 Task: Configure Visual Studio Code to use a specific theme and icon set.
Action: Mouse moved to (19, 713)
Screenshot: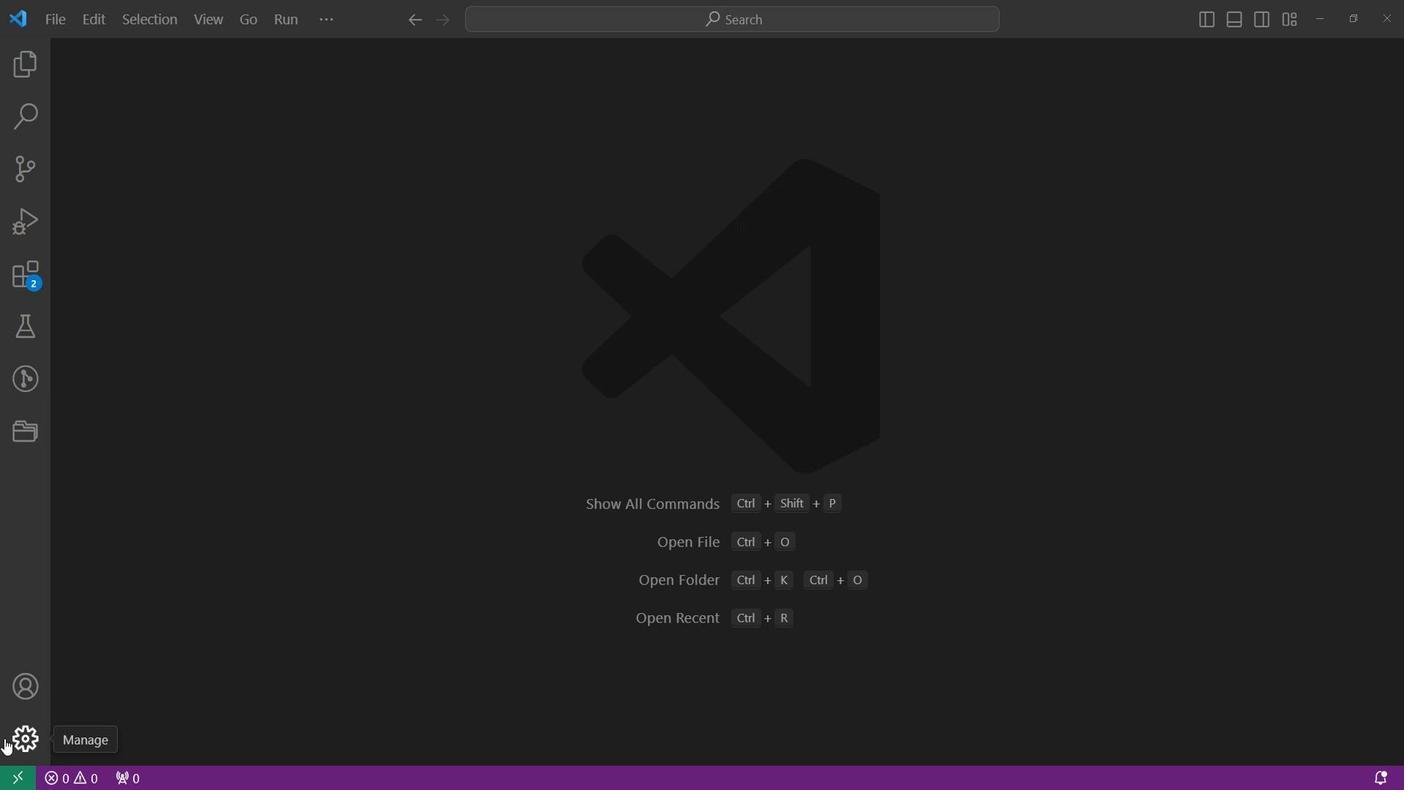 
Action: Mouse pressed left at (19, 713)
Screenshot: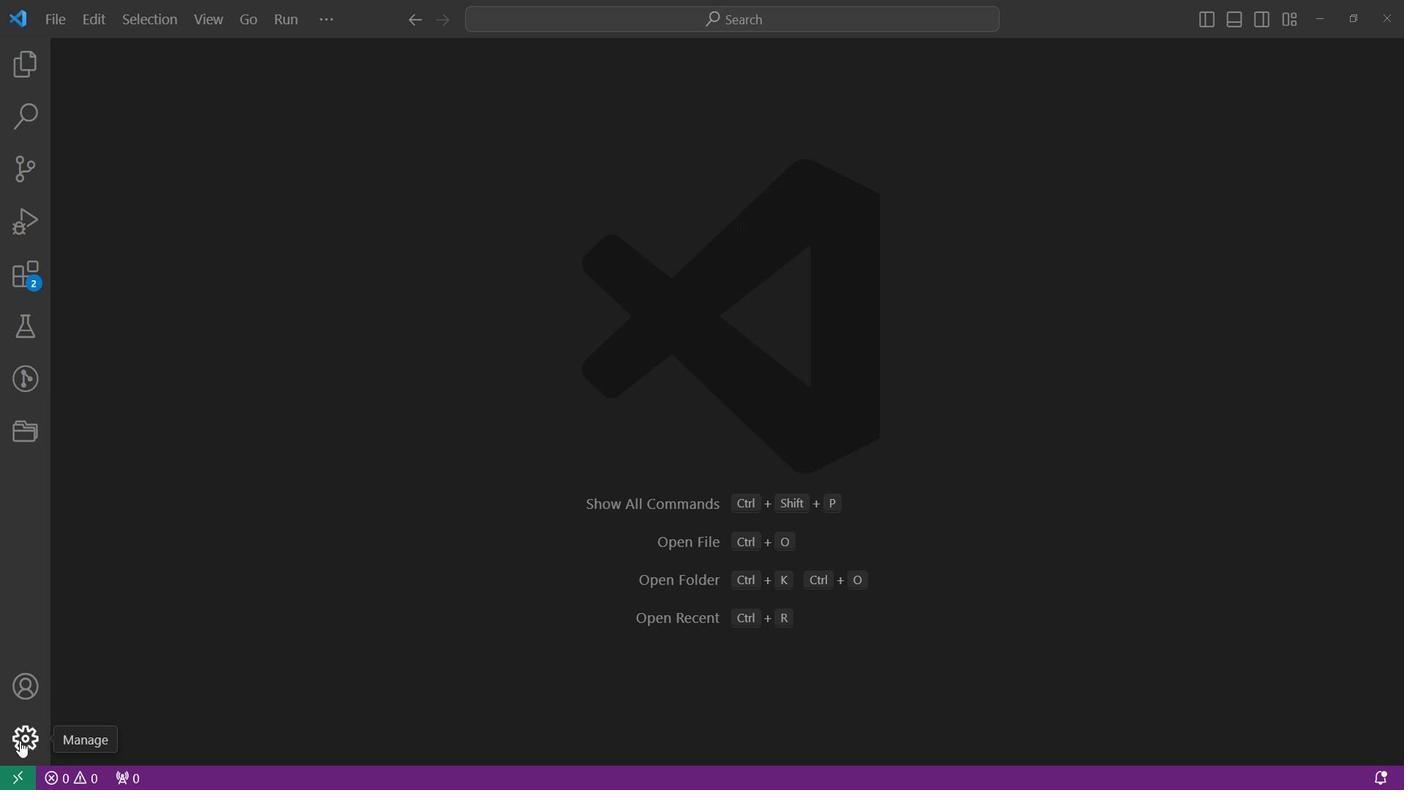 
Action: Mouse moved to (440, 640)
Screenshot: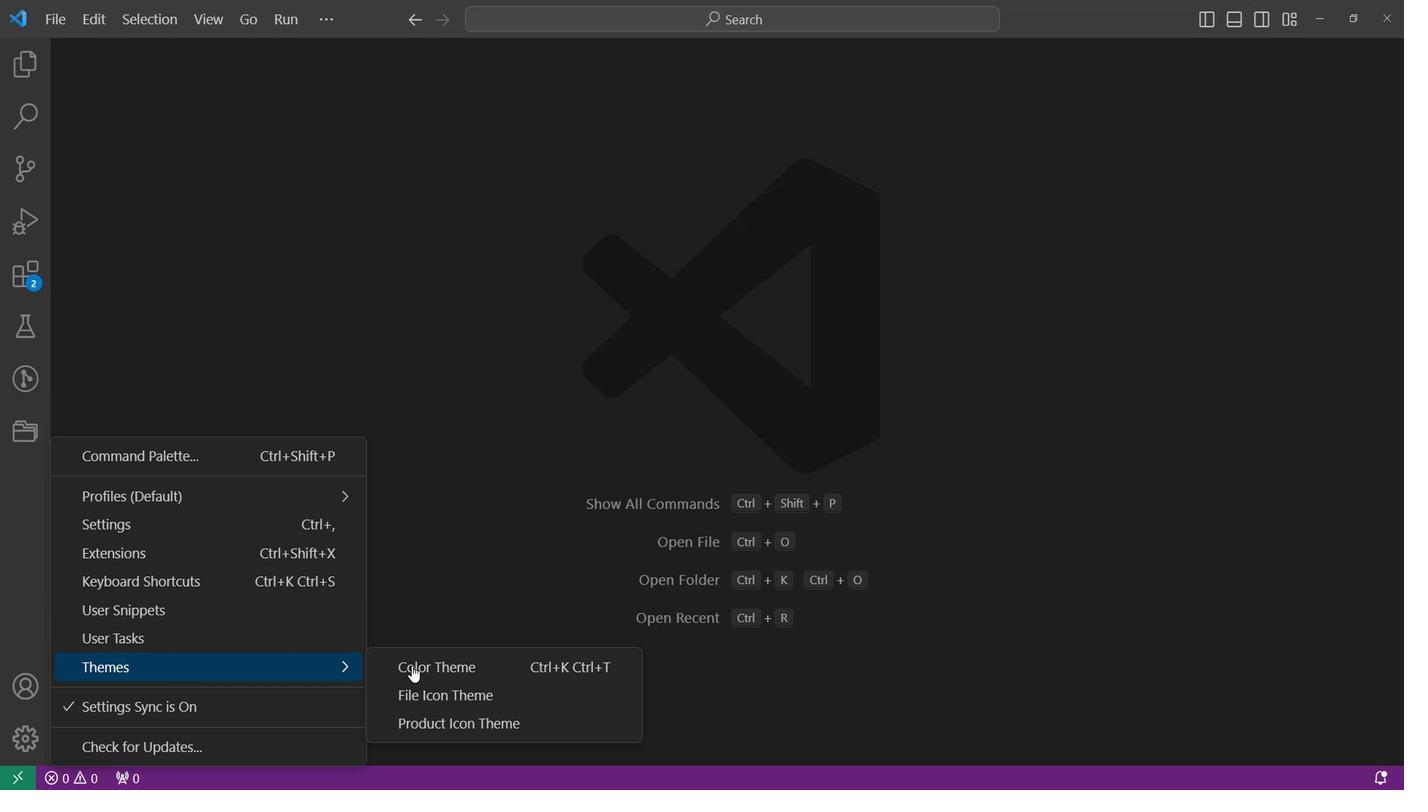 
Action: Mouse pressed left at (440, 640)
Screenshot: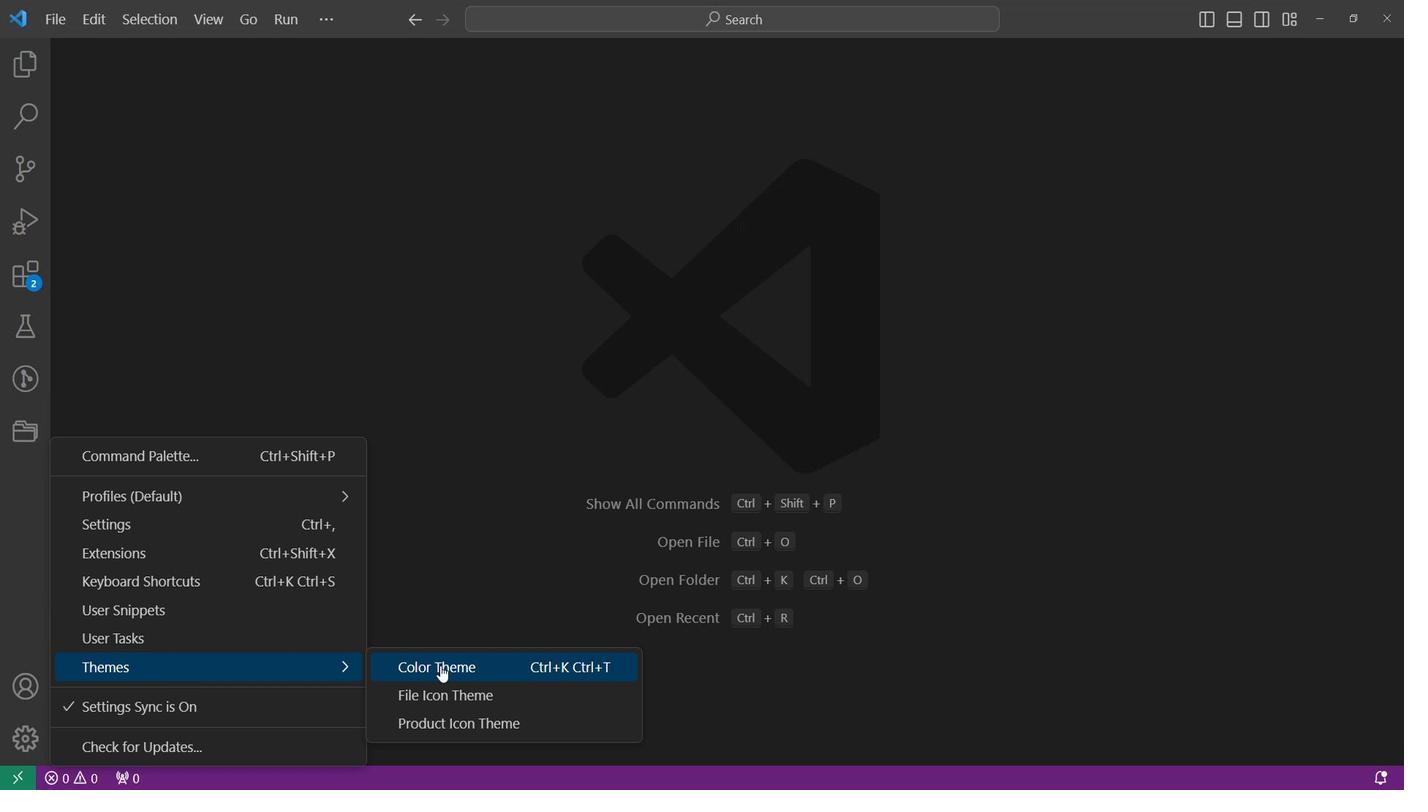 
Action: Key pressed <Key.up><Key.up><Key.up><Key.up><Key.up><Key.up><Key.up><Key.up><Key.down>
Screenshot: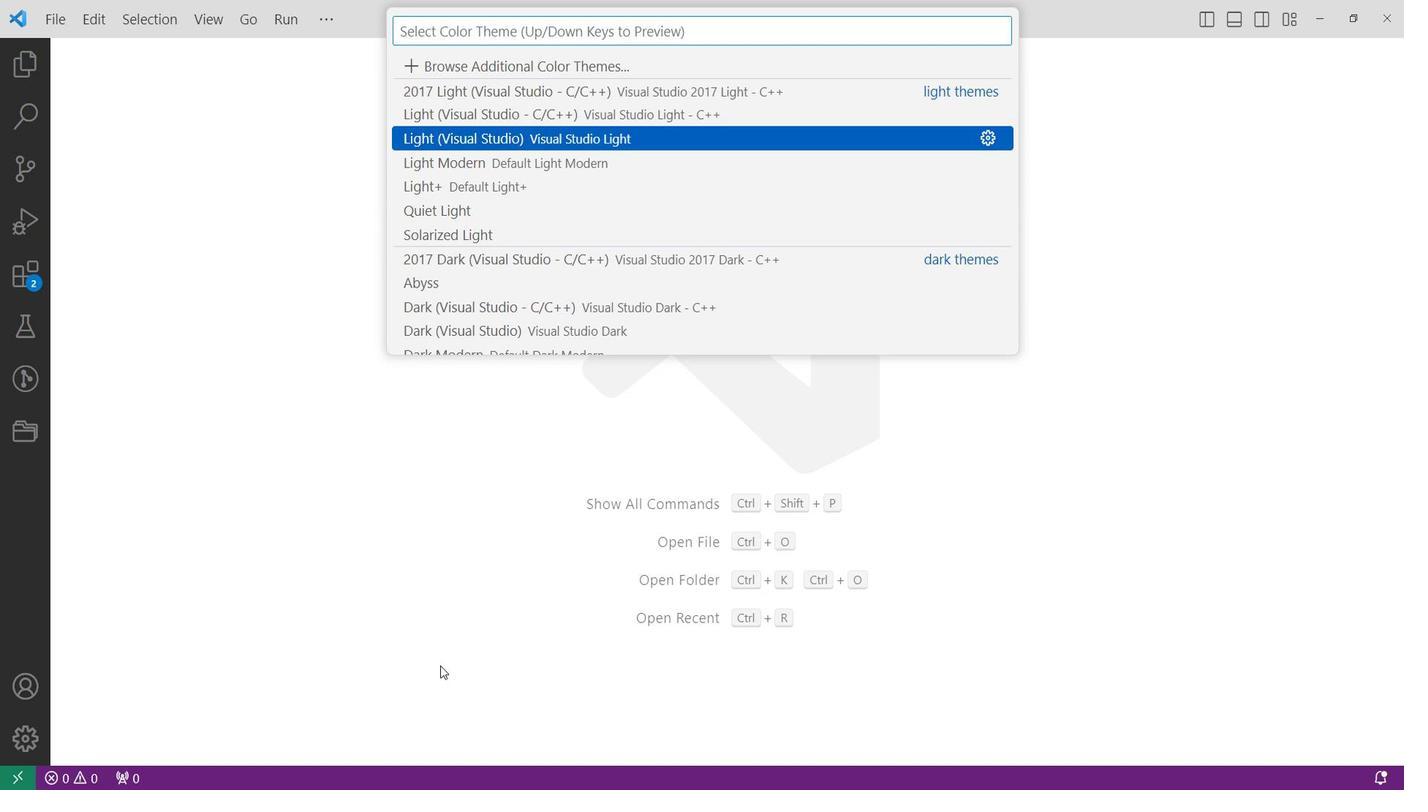
Action: Mouse moved to (605, 250)
Screenshot: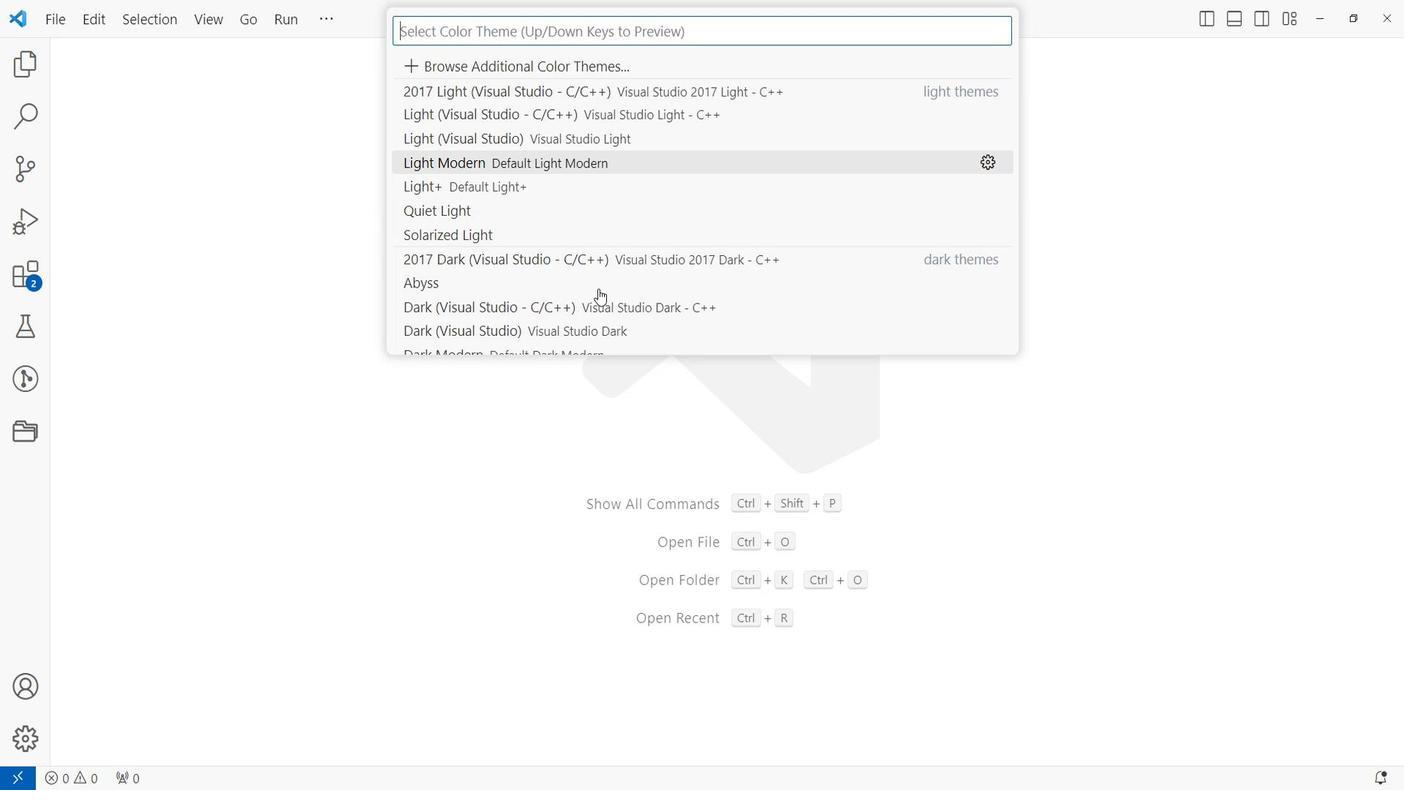 
Action: Mouse scrolled (605, 250) with delta (0, 0)
Screenshot: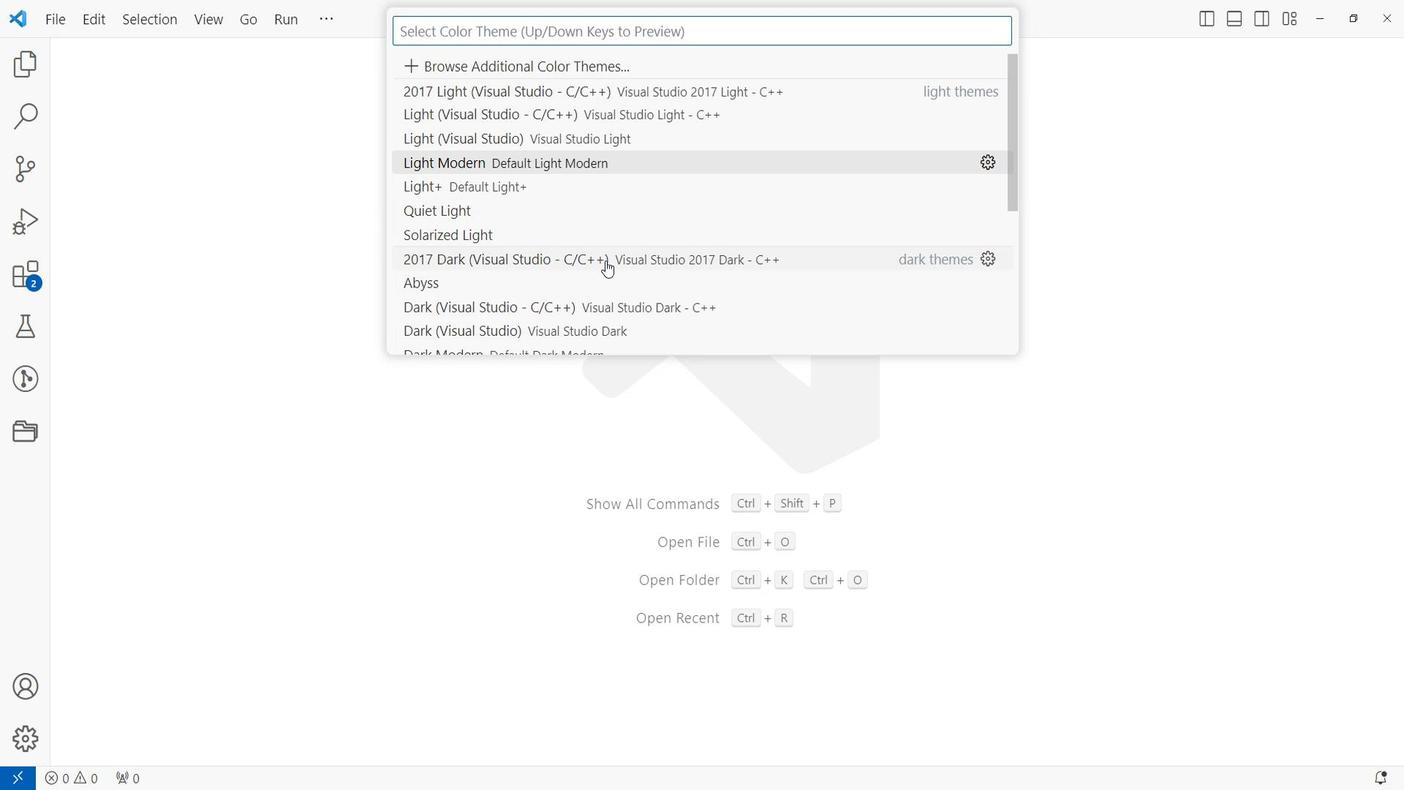 
Action: Mouse scrolled (605, 250) with delta (0, 0)
Screenshot: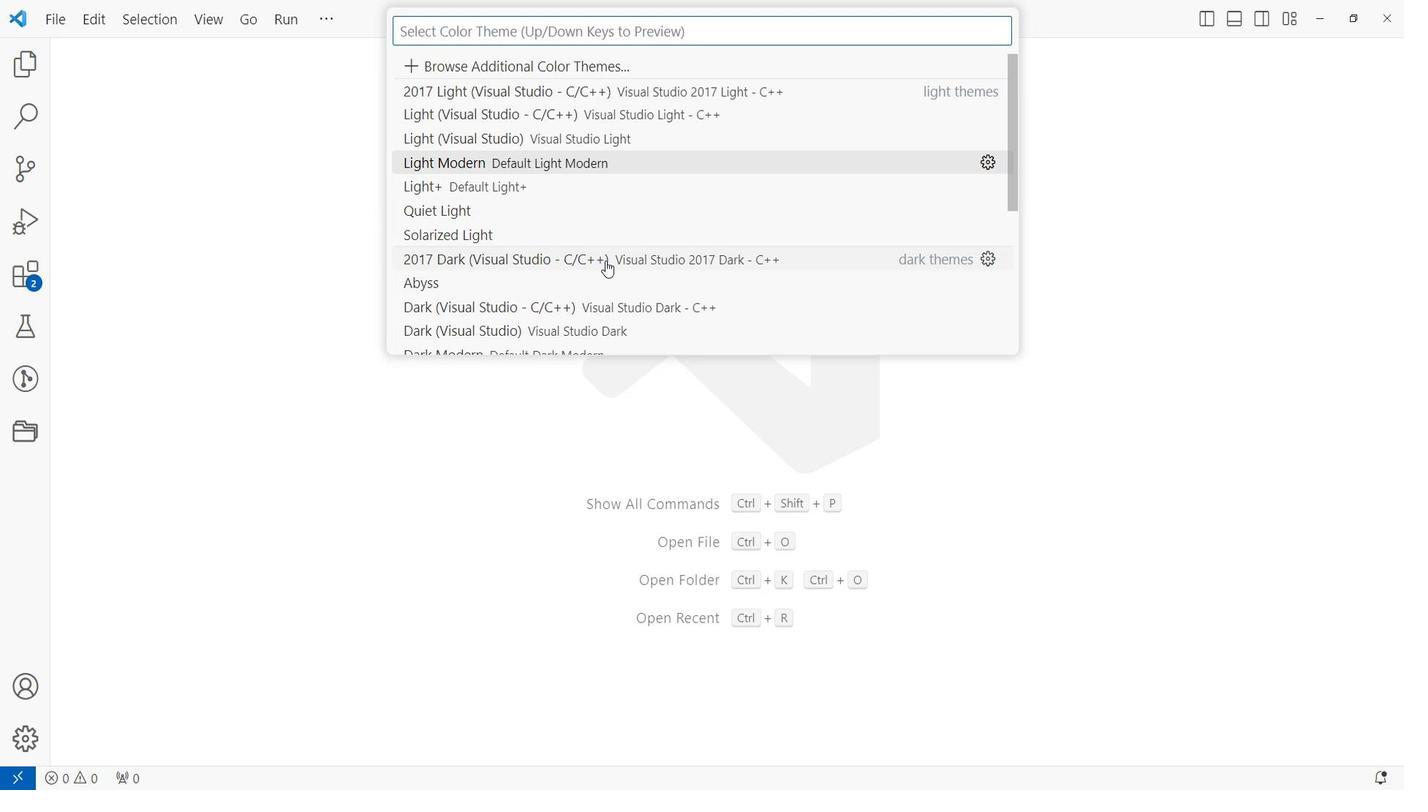 
Action: Mouse scrolled (605, 250) with delta (0, 0)
Screenshot: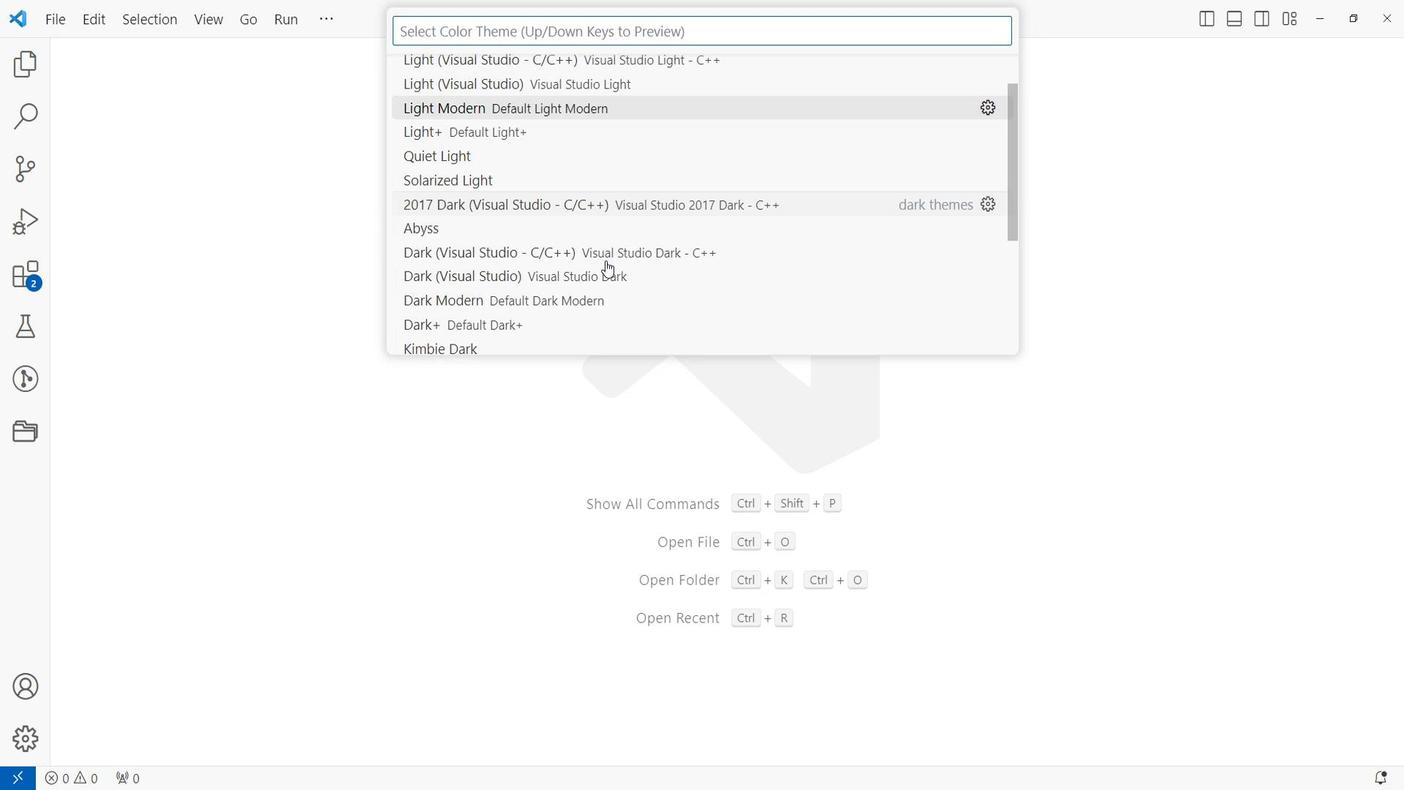
Action: Mouse moved to (506, 210)
Screenshot: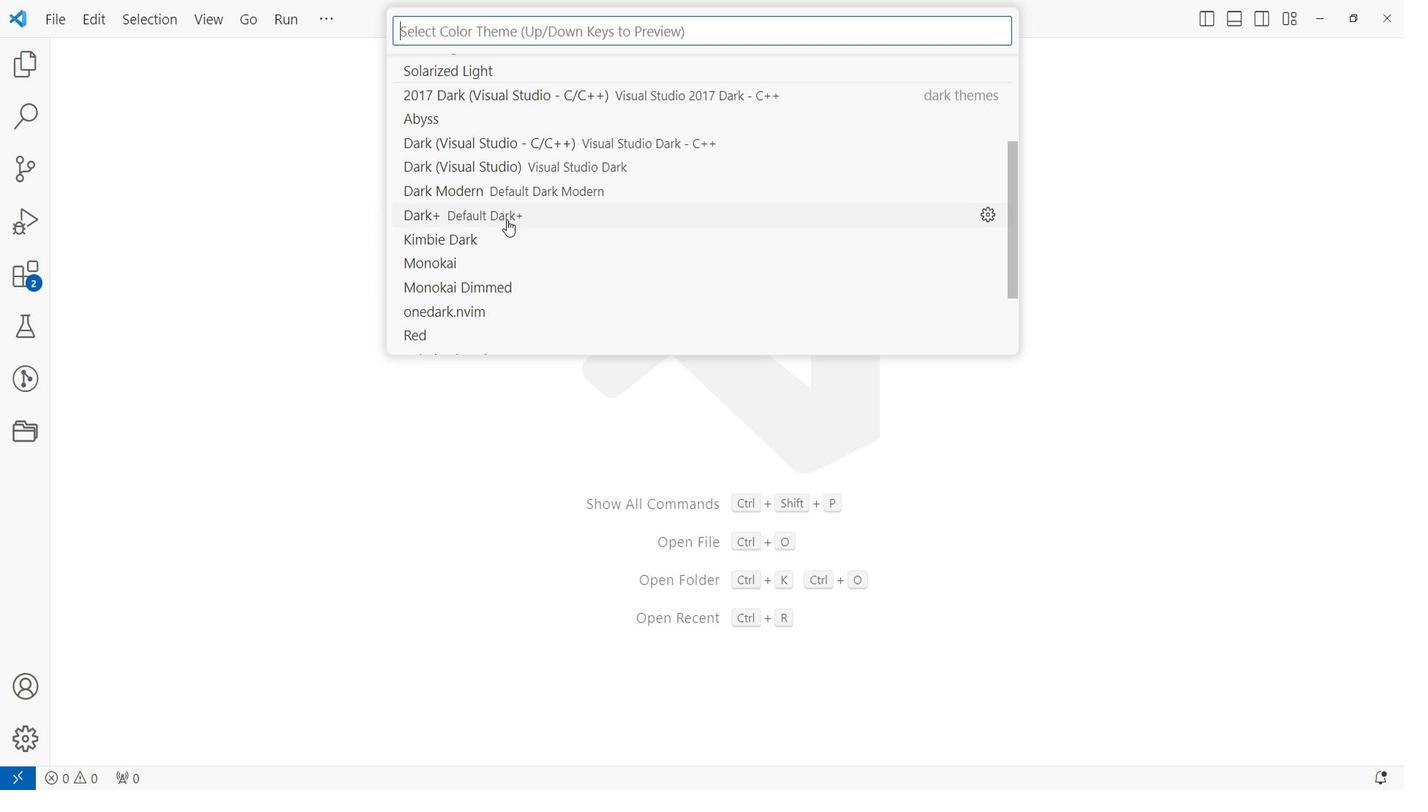 
Action: Mouse pressed left at (506, 210)
Screenshot: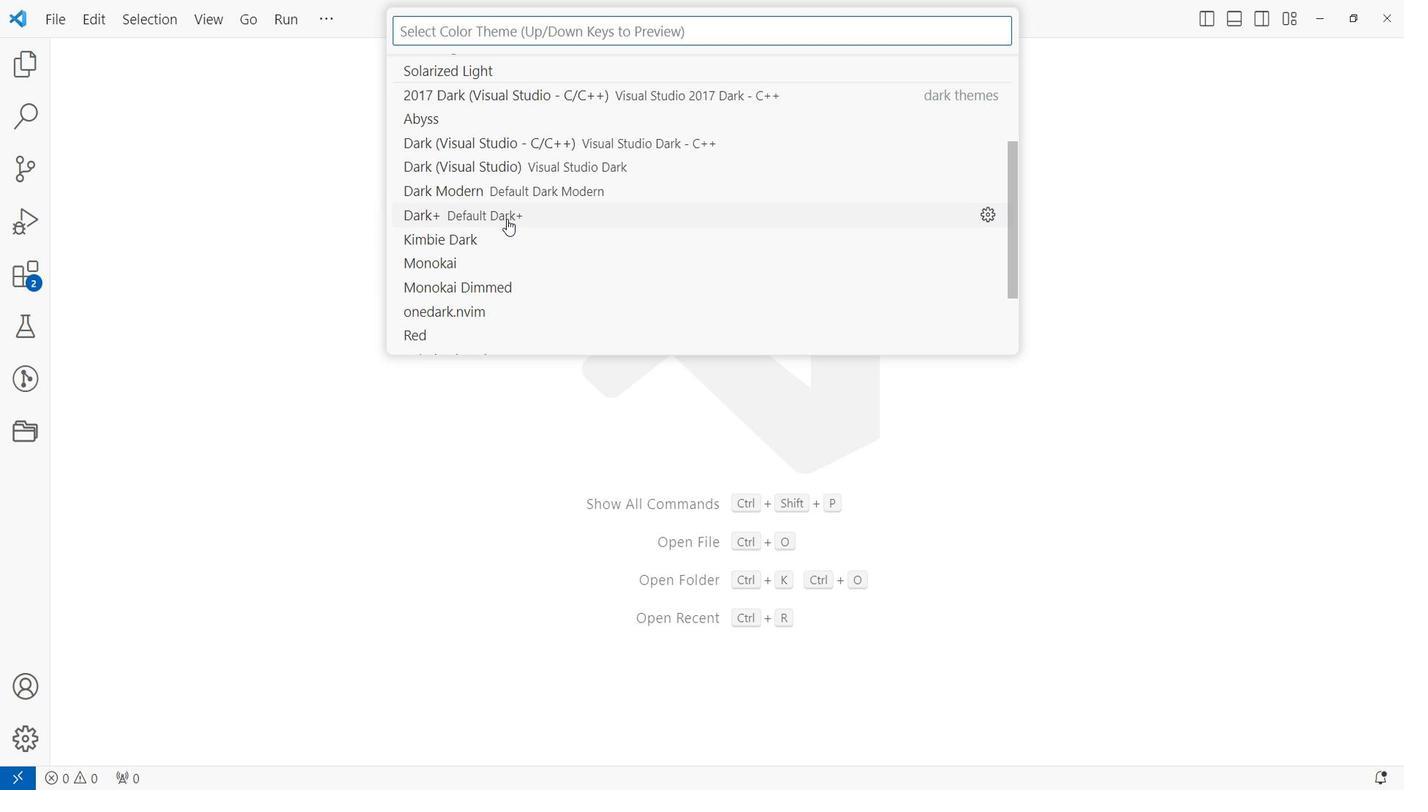 
Action: Mouse moved to (25, 711)
Screenshot: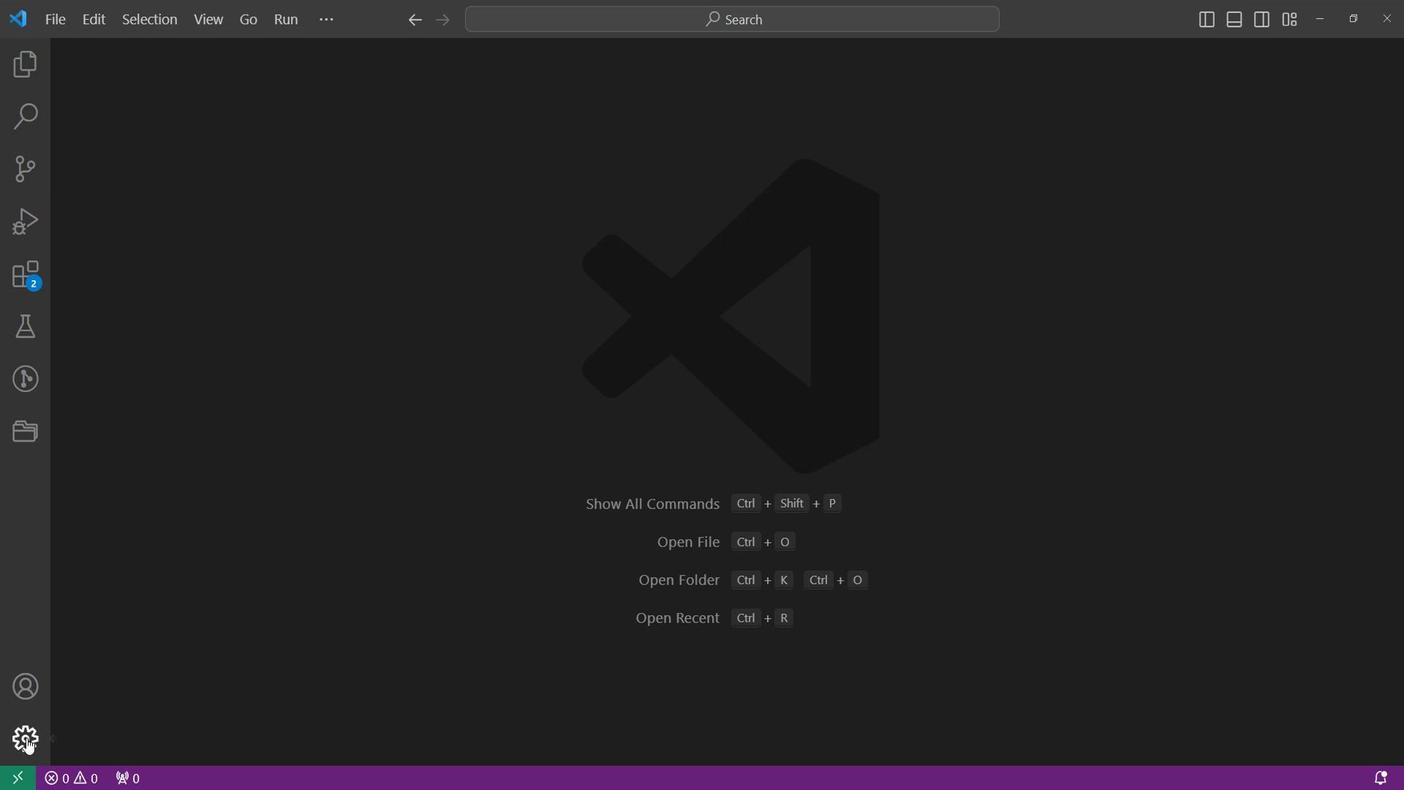 
Action: Mouse pressed left at (25, 711)
Screenshot: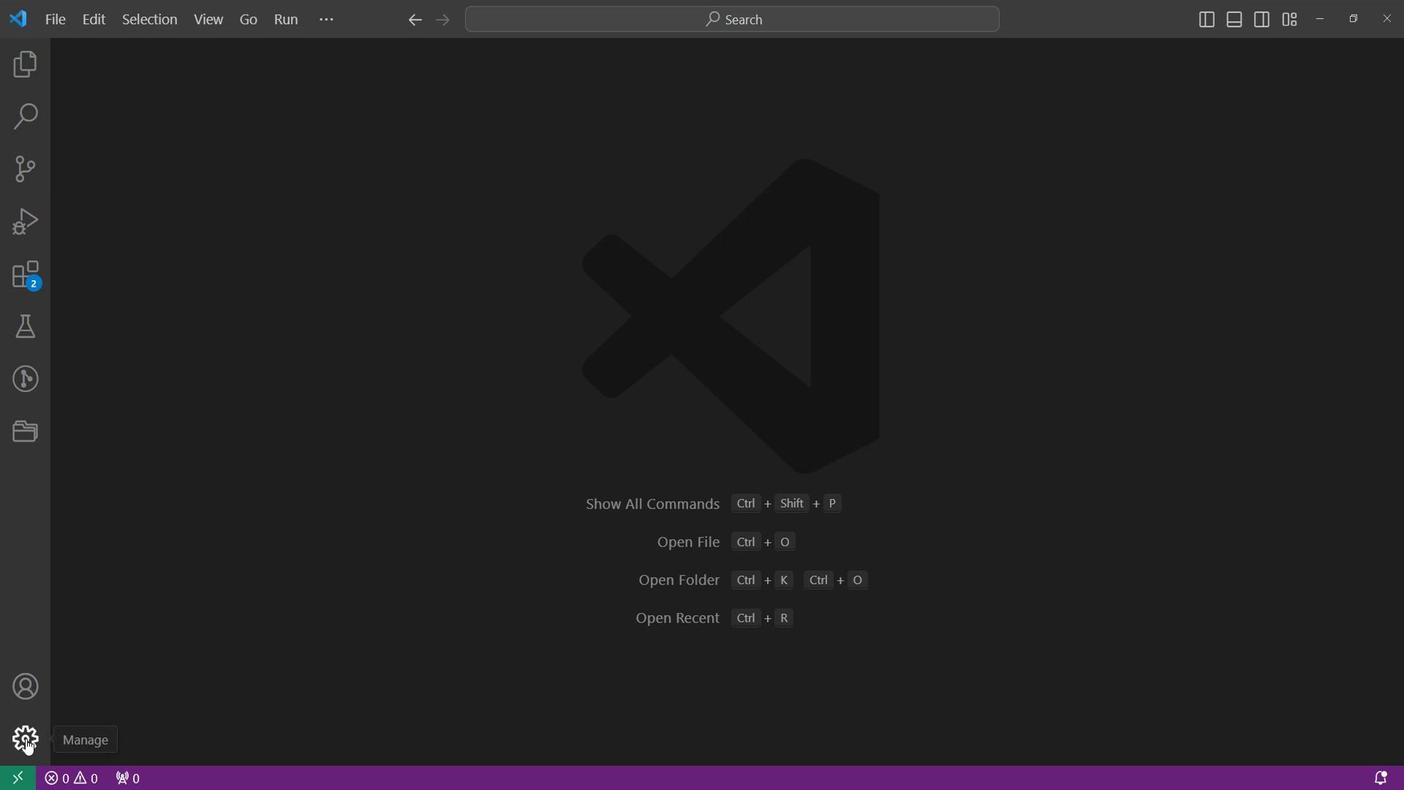 
Action: Mouse moved to (492, 670)
Screenshot: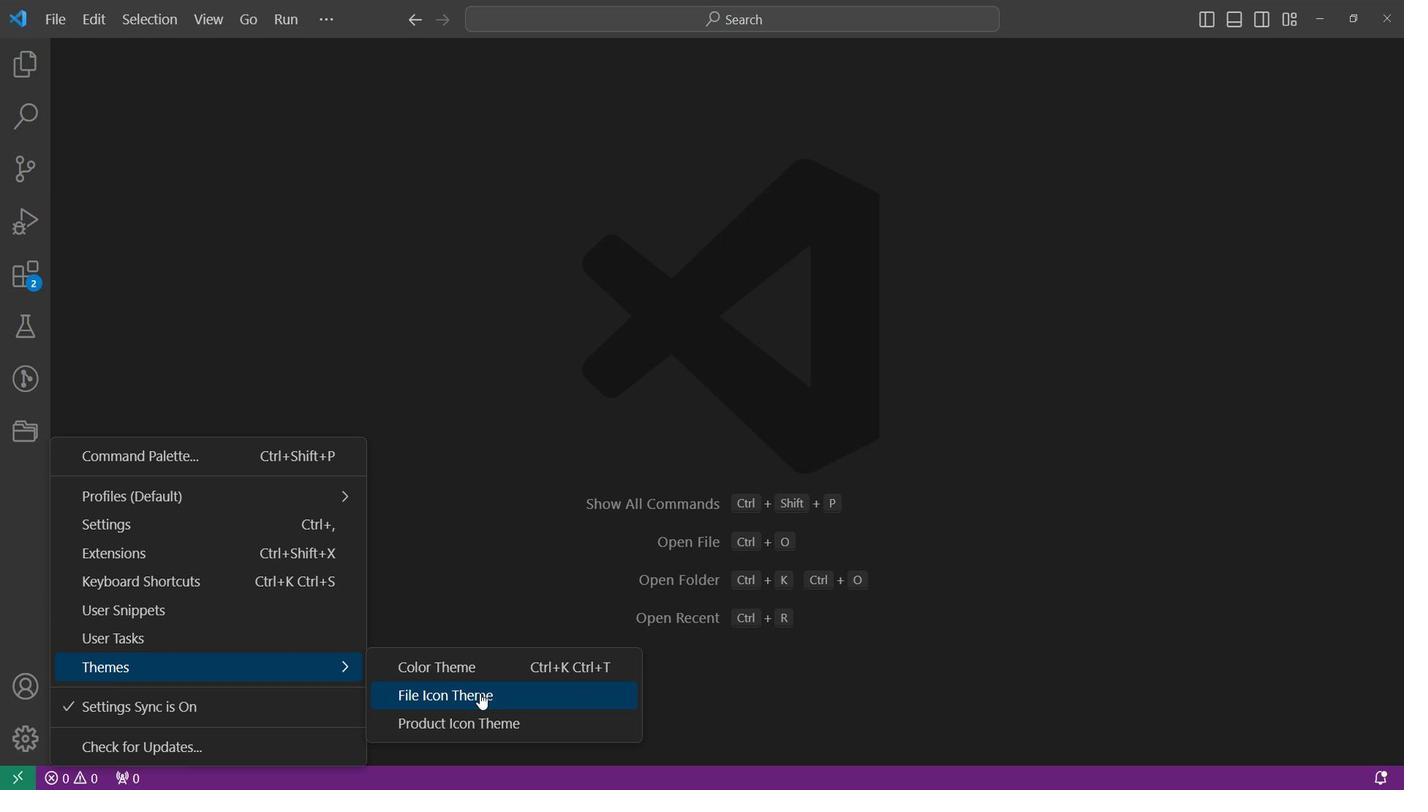 
Action: Mouse pressed left at (492, 670)
Screenshot: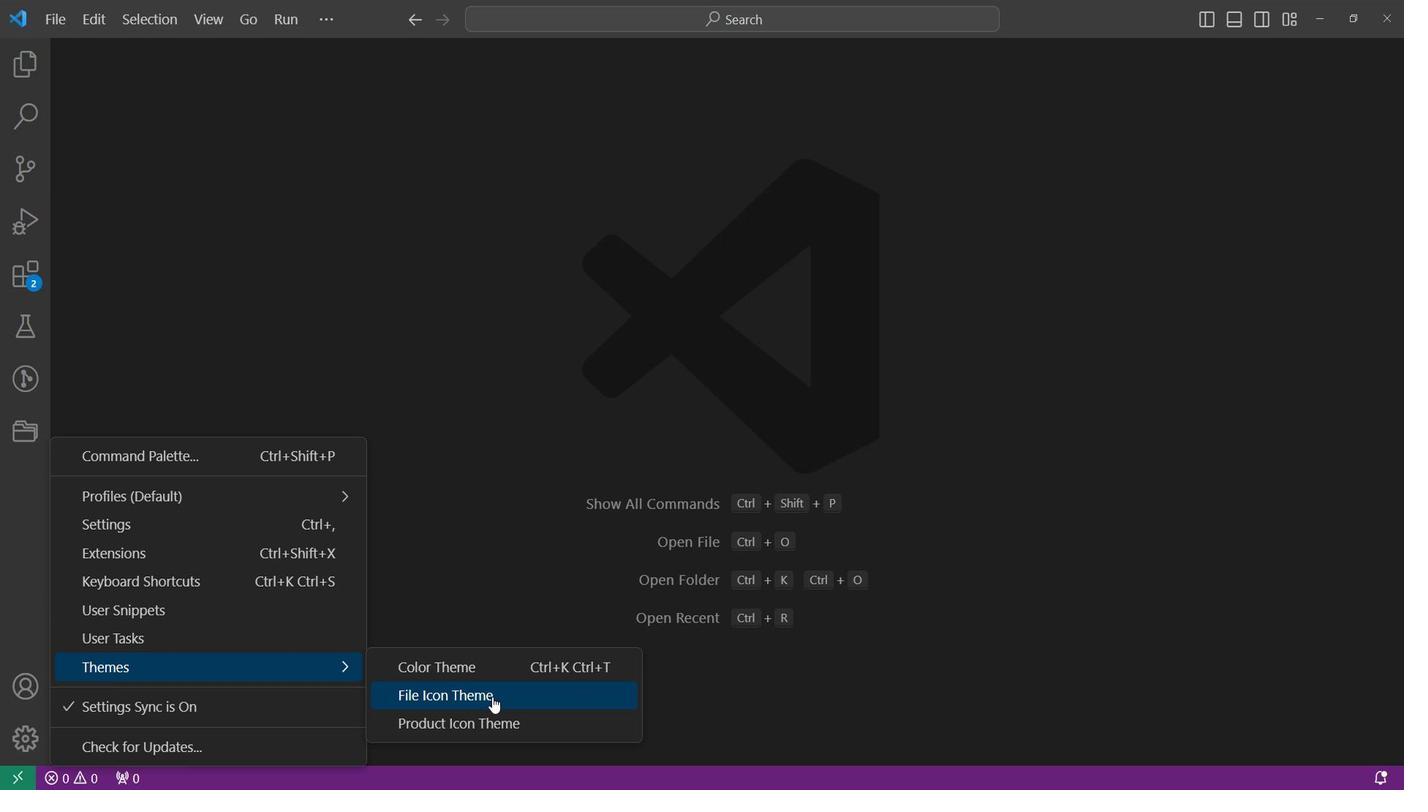
Action: Key pressed <Key.up>
Screenshot: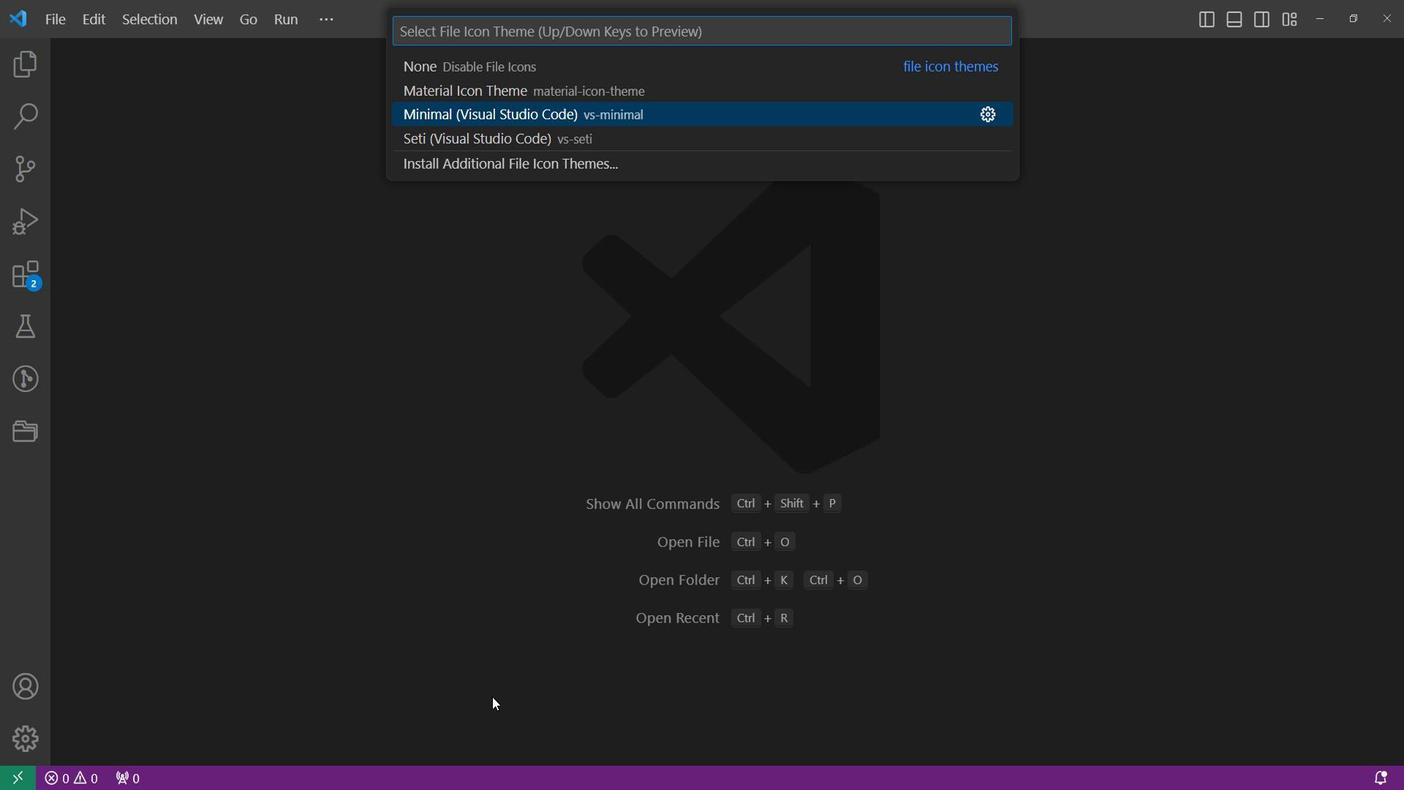 
Action: Mouse moved to (583, 133)
Screenshot: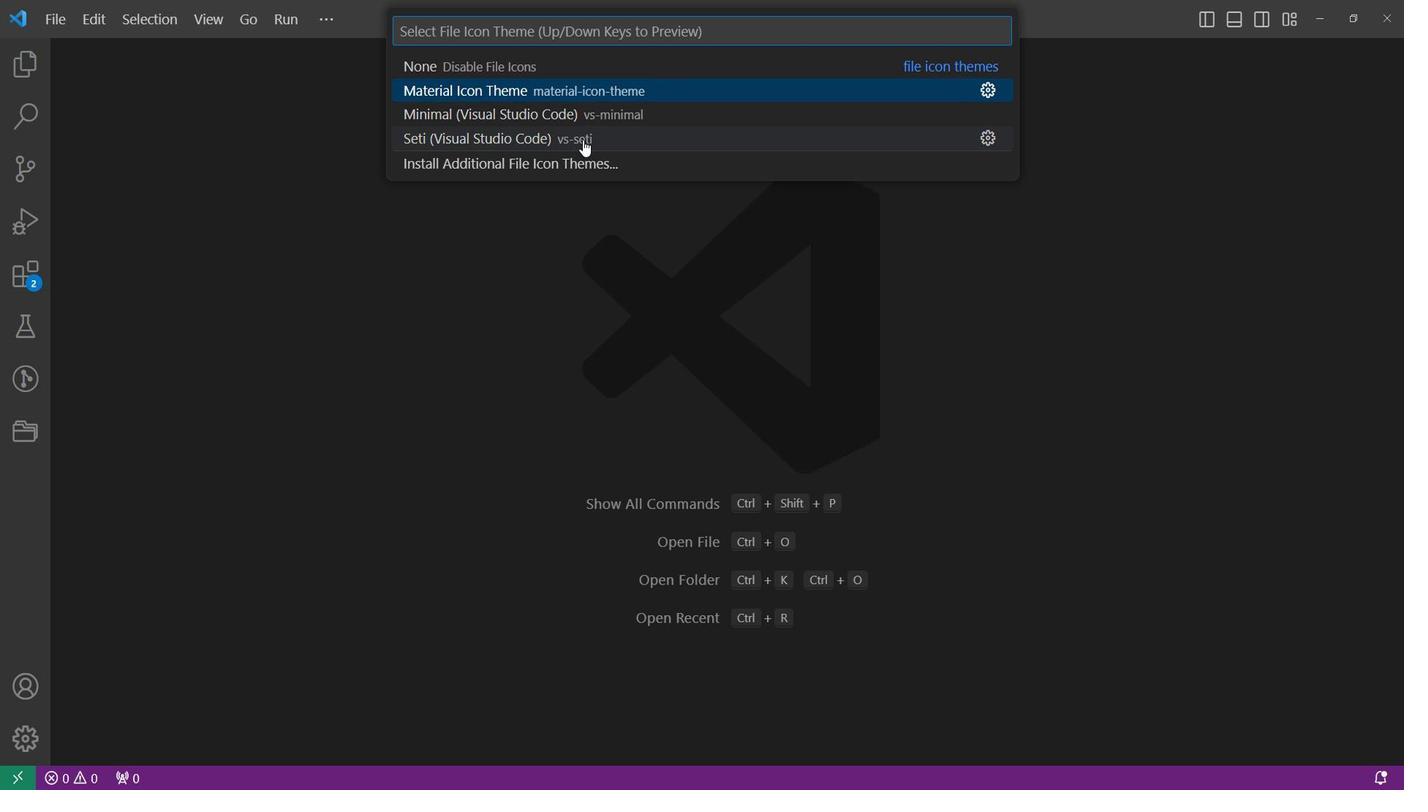 
Action: Mouse pressed left at (583, 133)
Screenshot: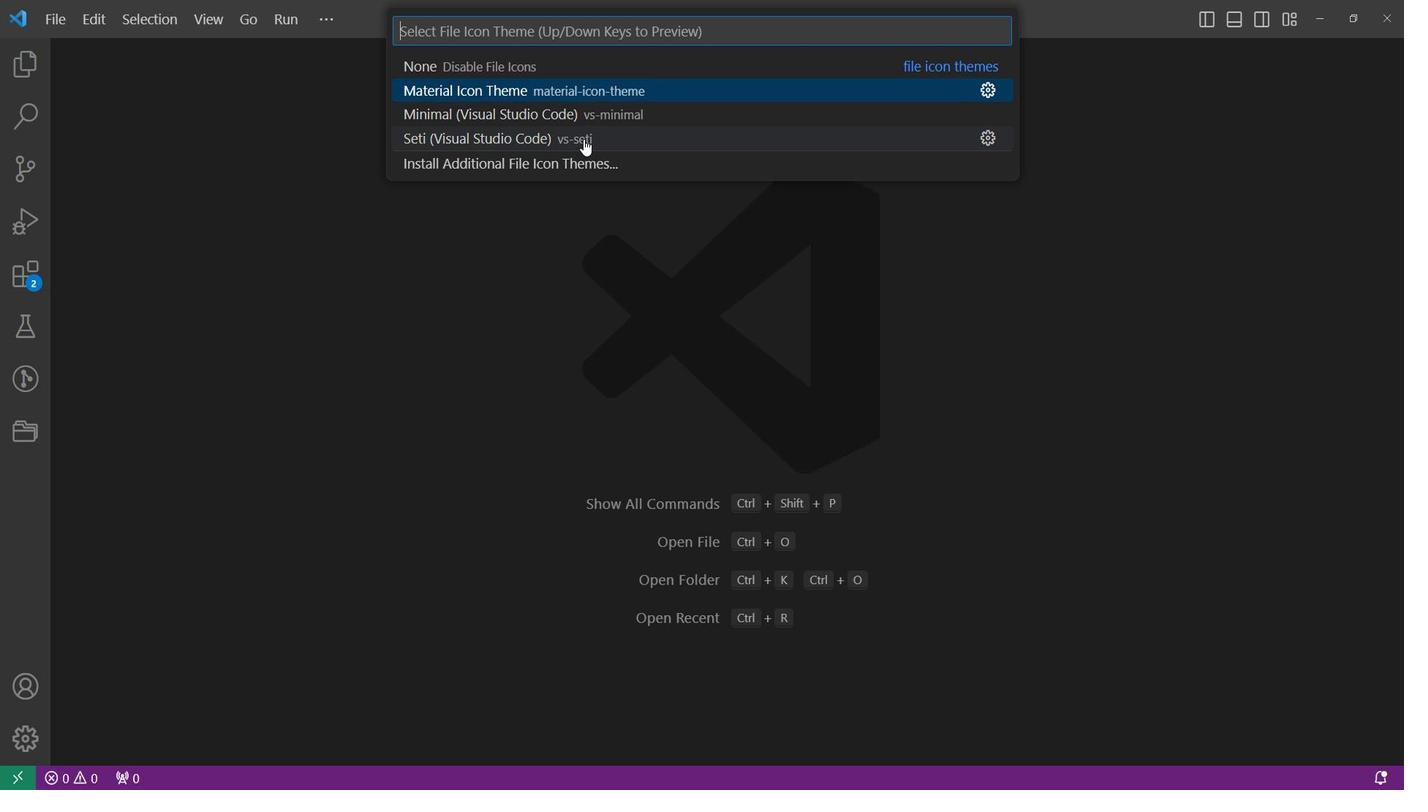 
Action: Mouse pressed left at (583, 133)
Screenshot: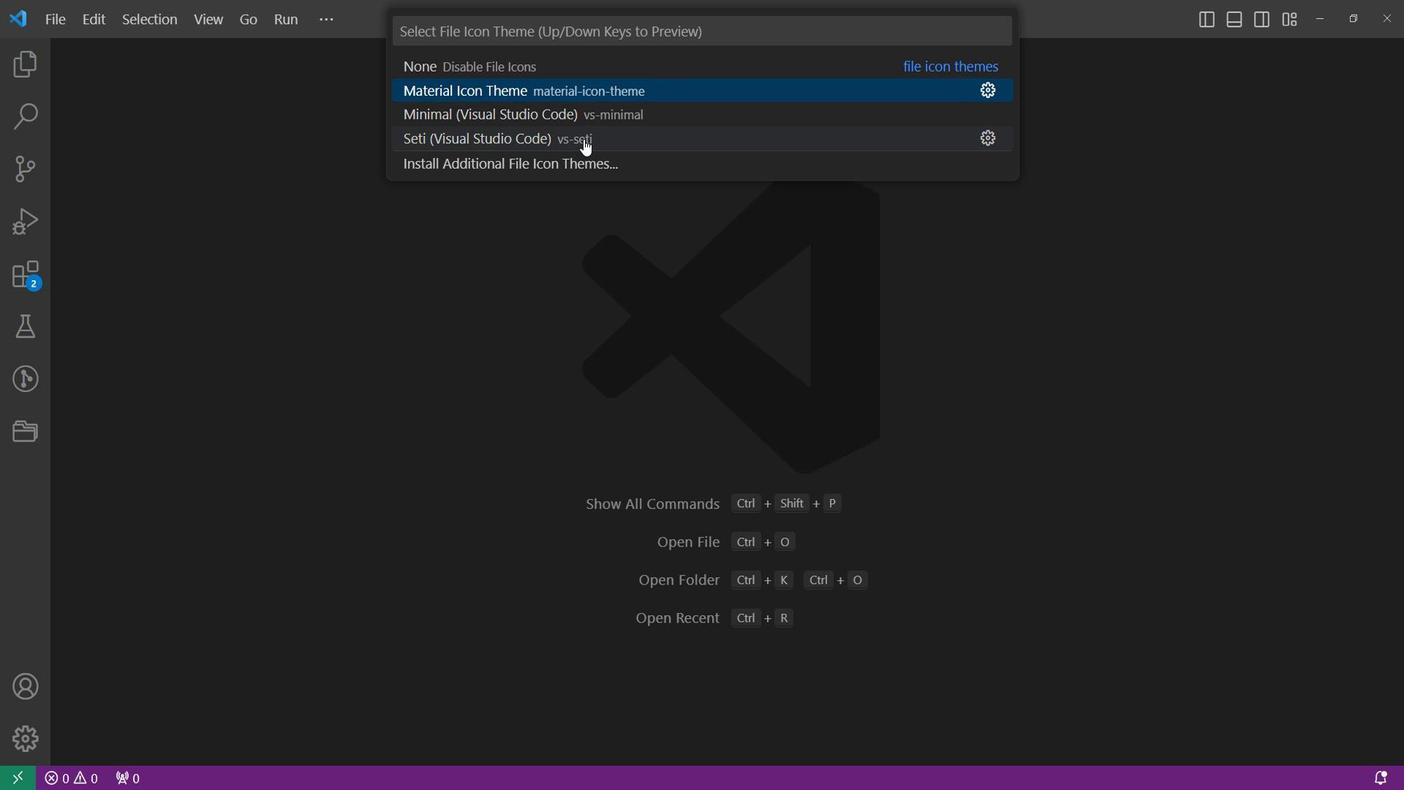 
Action: Mouse moved to (572, 128)
Screenshot: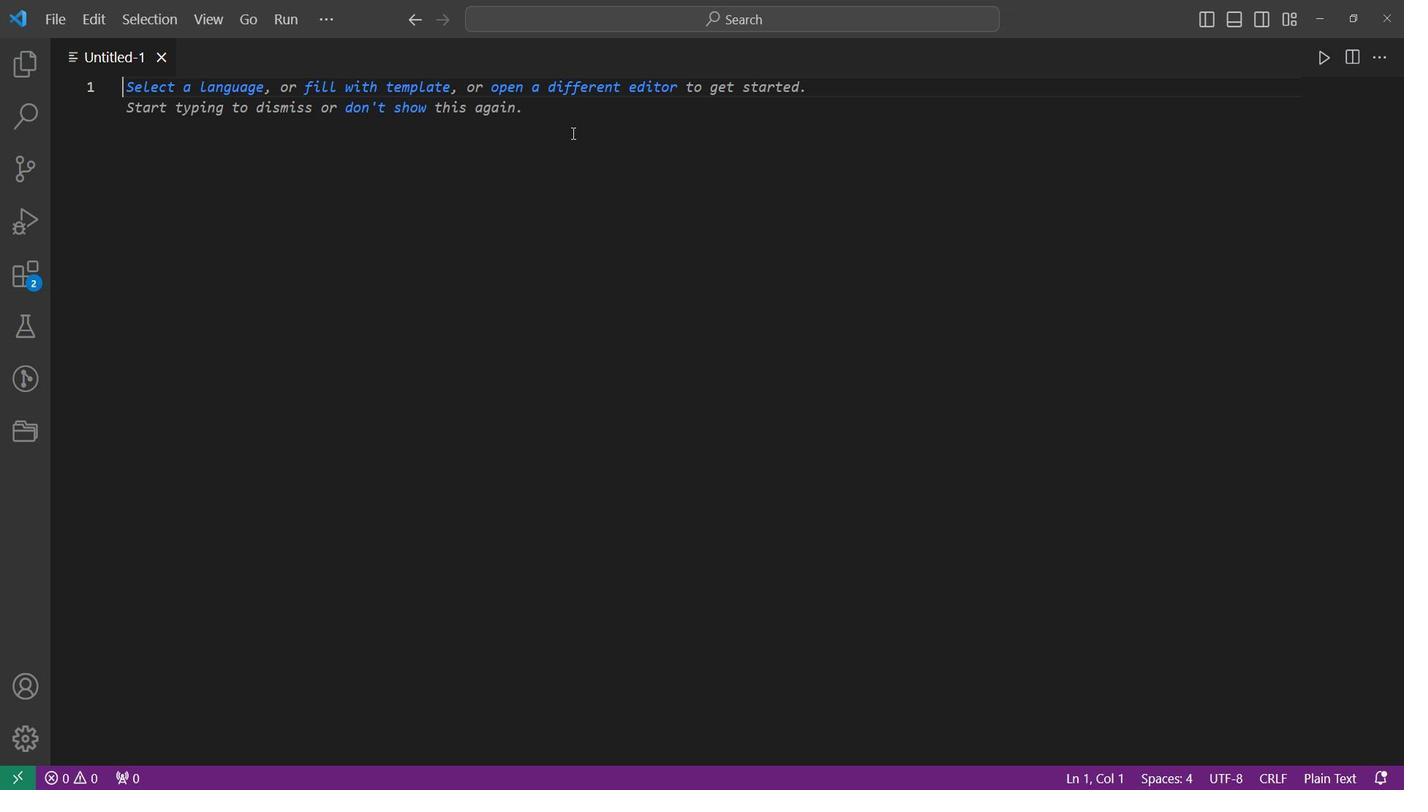 
